 Task: Sort the products in the category "Feta" by unit price (low first).
Action: Mouse moved to (895, 315)
Screenshot: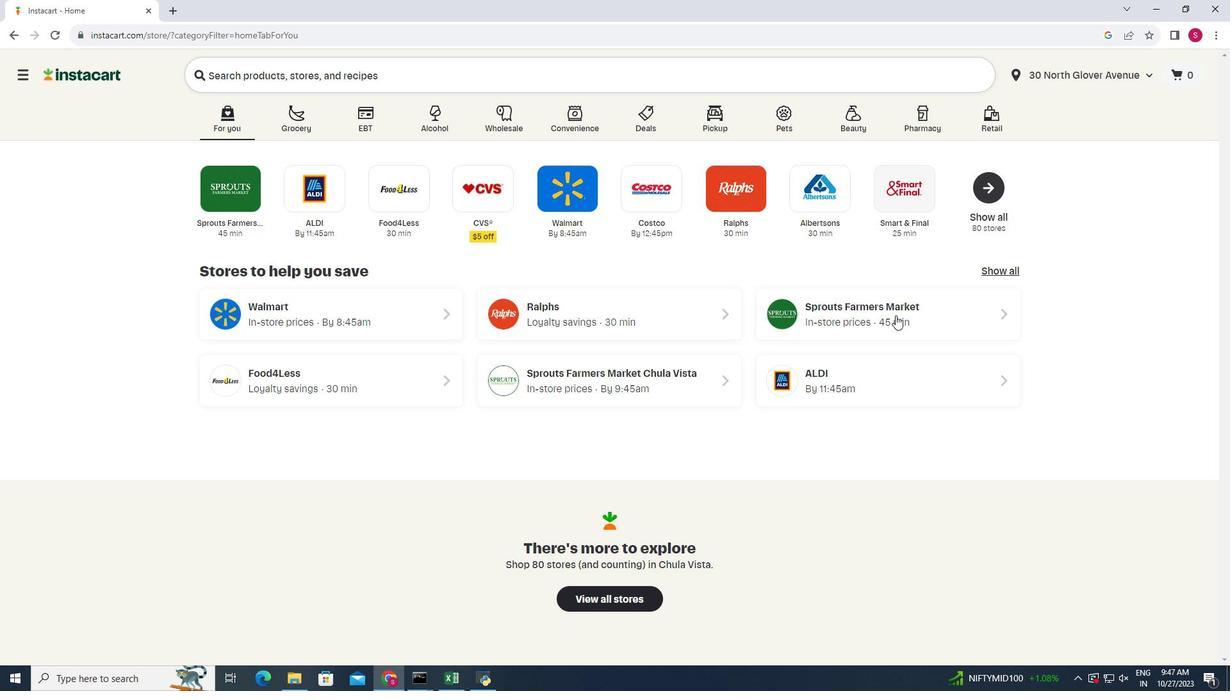 
Action: Mouse pressed left at (895, 315)
Screenshot: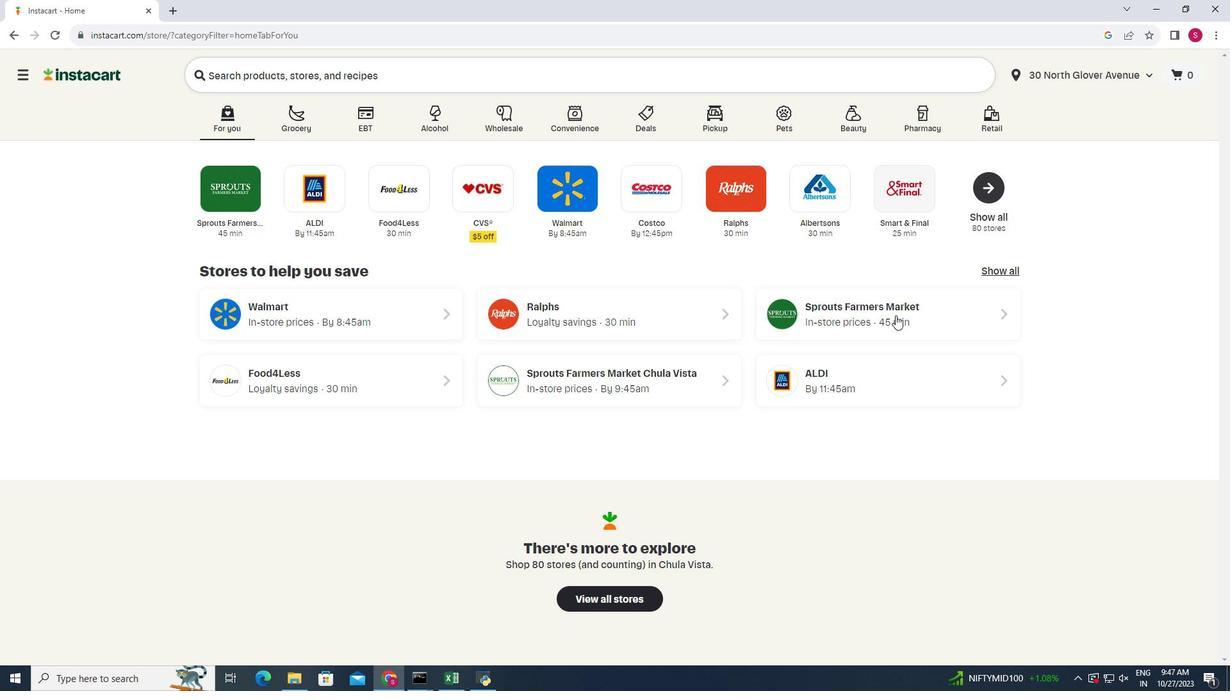 
Action: Mouse moved to (37, 537)
Screenshot: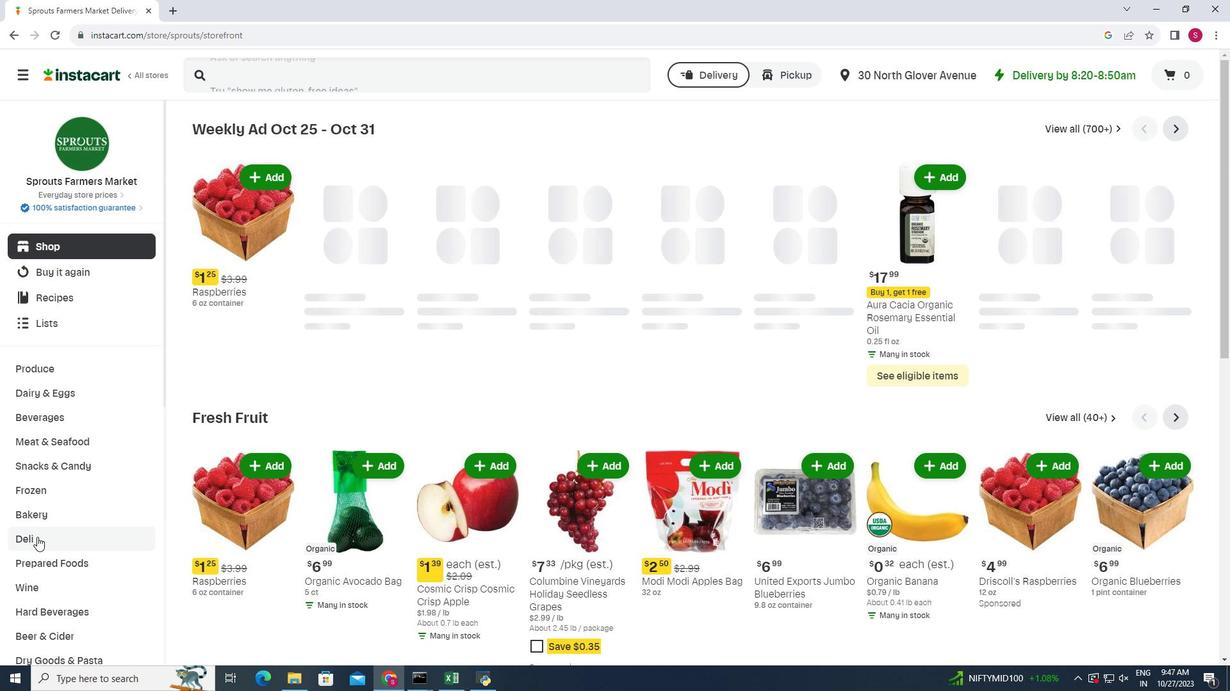 
Action: Mouse pressed left at (37, 537)
Screenshot: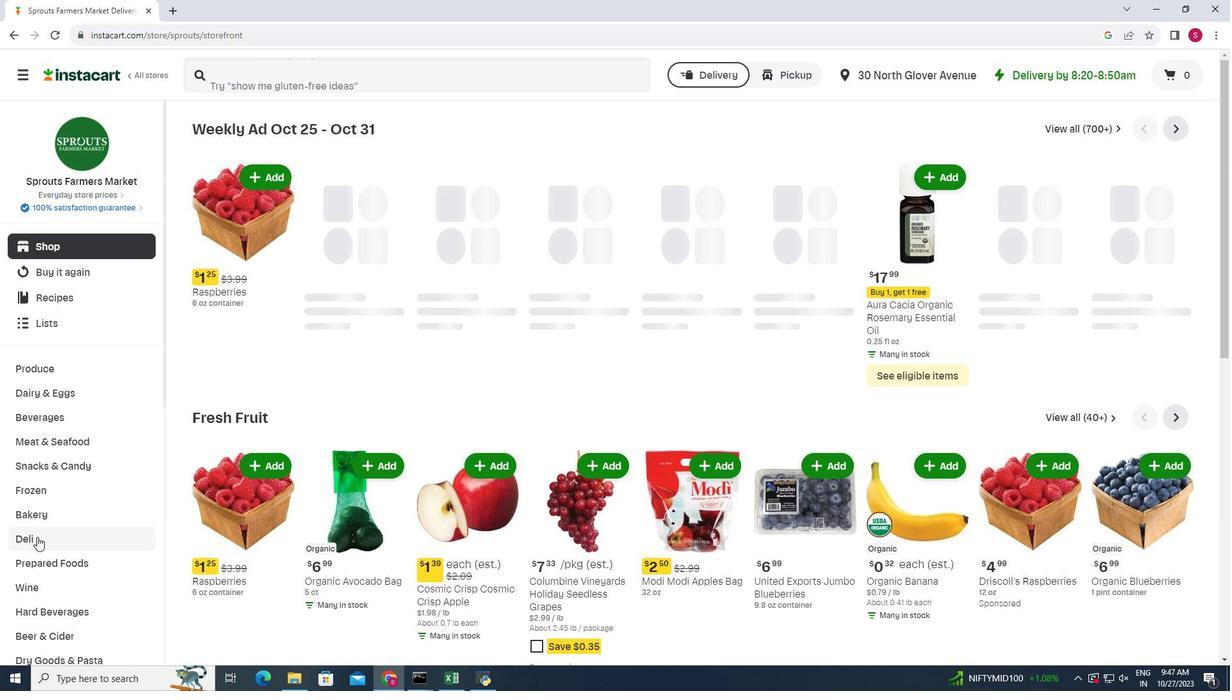 
Action: Mouse moved to (328, 161)
Screenshot: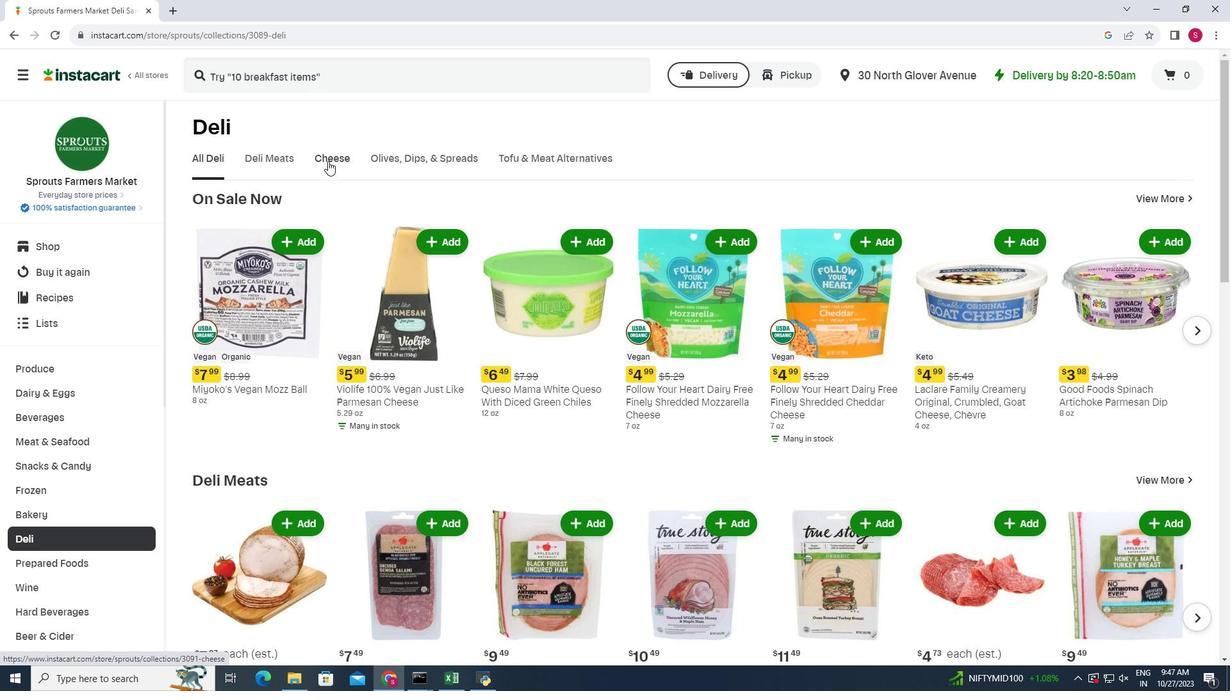 
Action: Mouse pressed left at (328, 161)
Screenshot: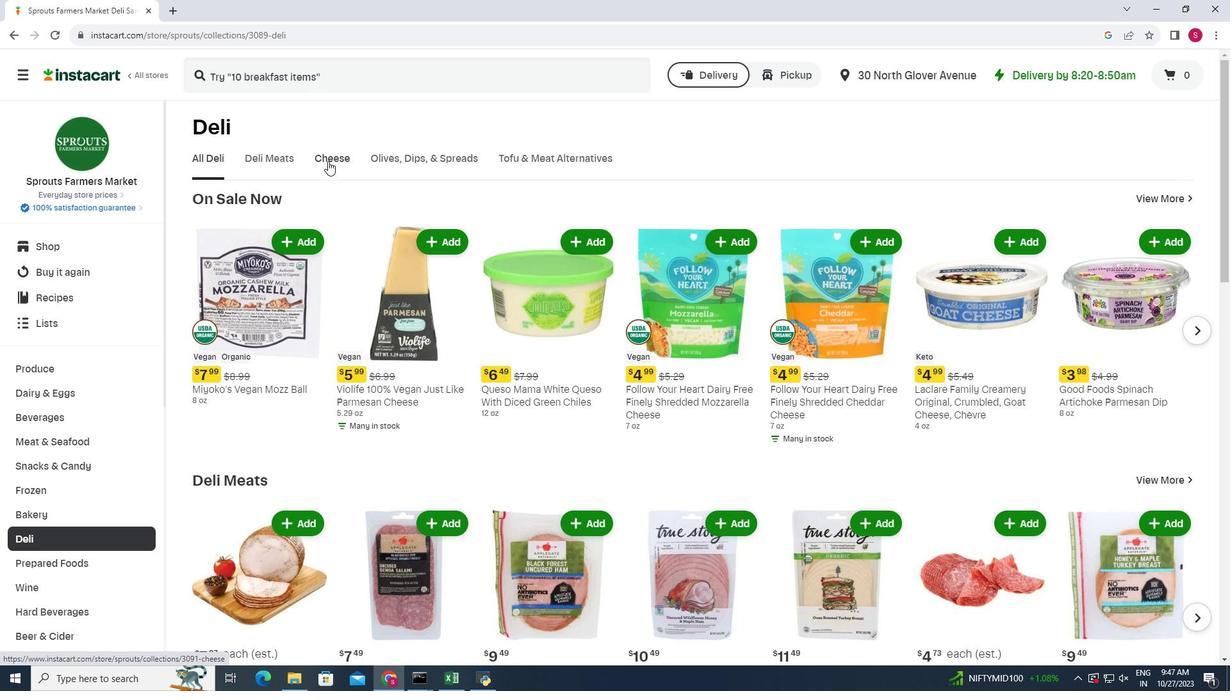 
Action: Mouse moved to (880, 211)
Screenshot: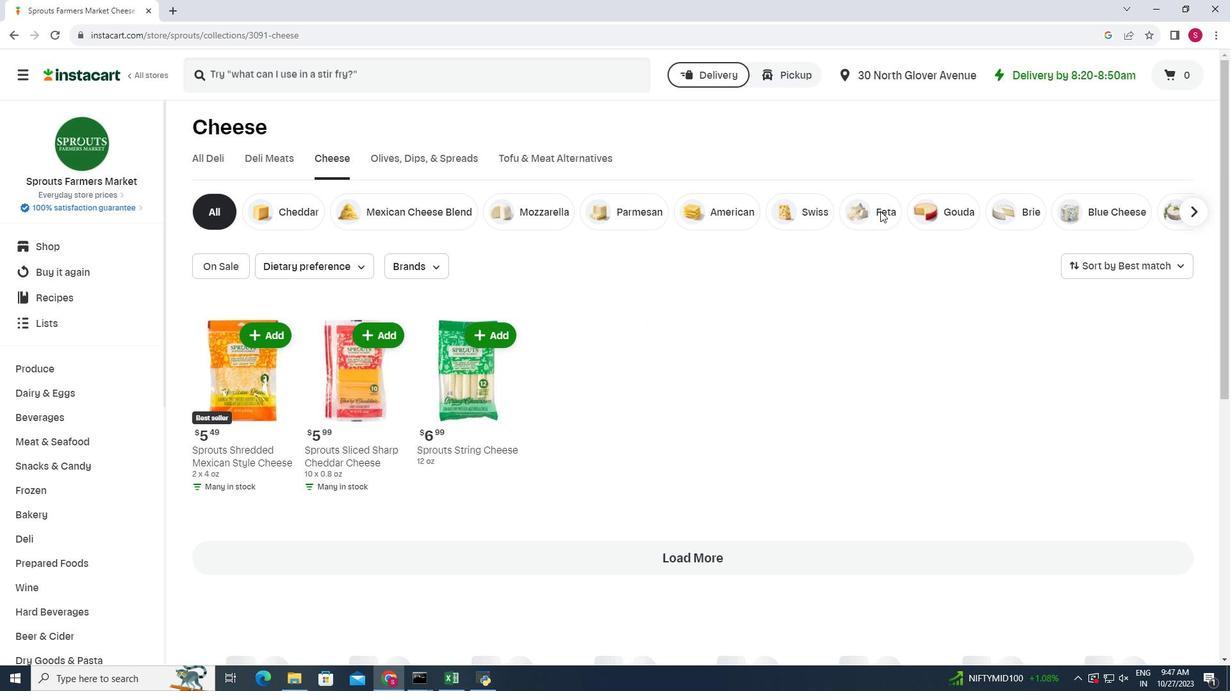 
Action: Mouse pressed left at (880, 211)
Screenshot: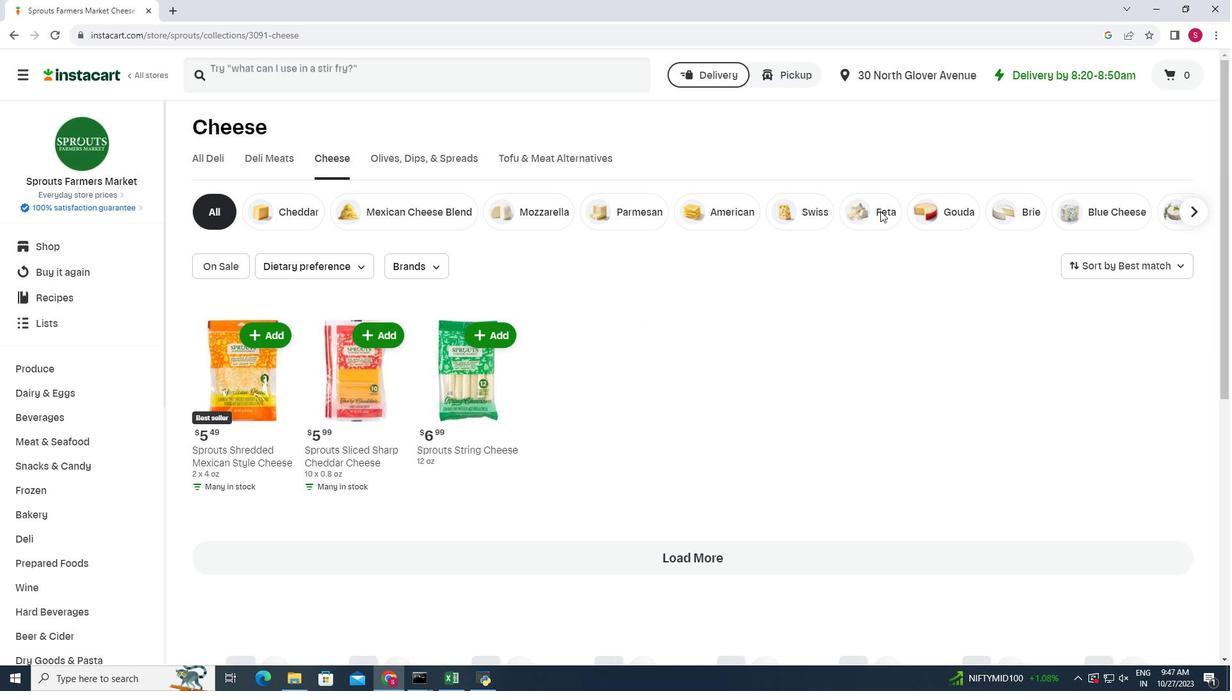 
Action: Mouse moved to (1172, 262)
Screenshot: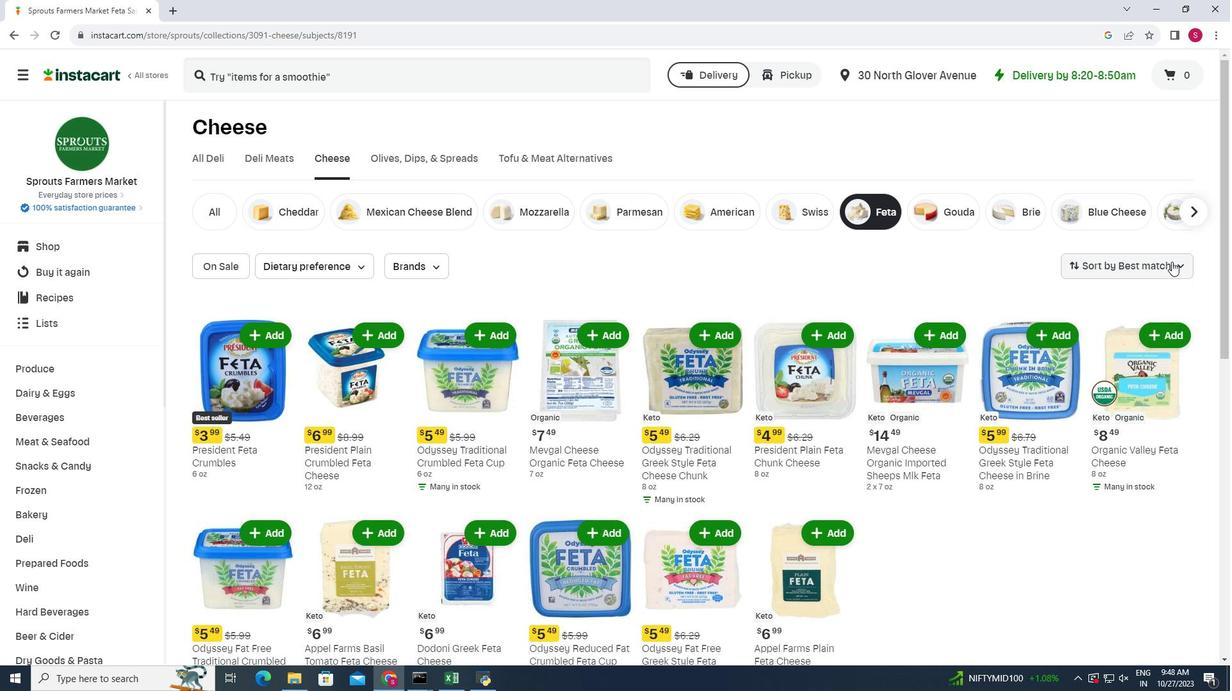 
Action: Mouse pressed left at (1172, 262)
Screenshot: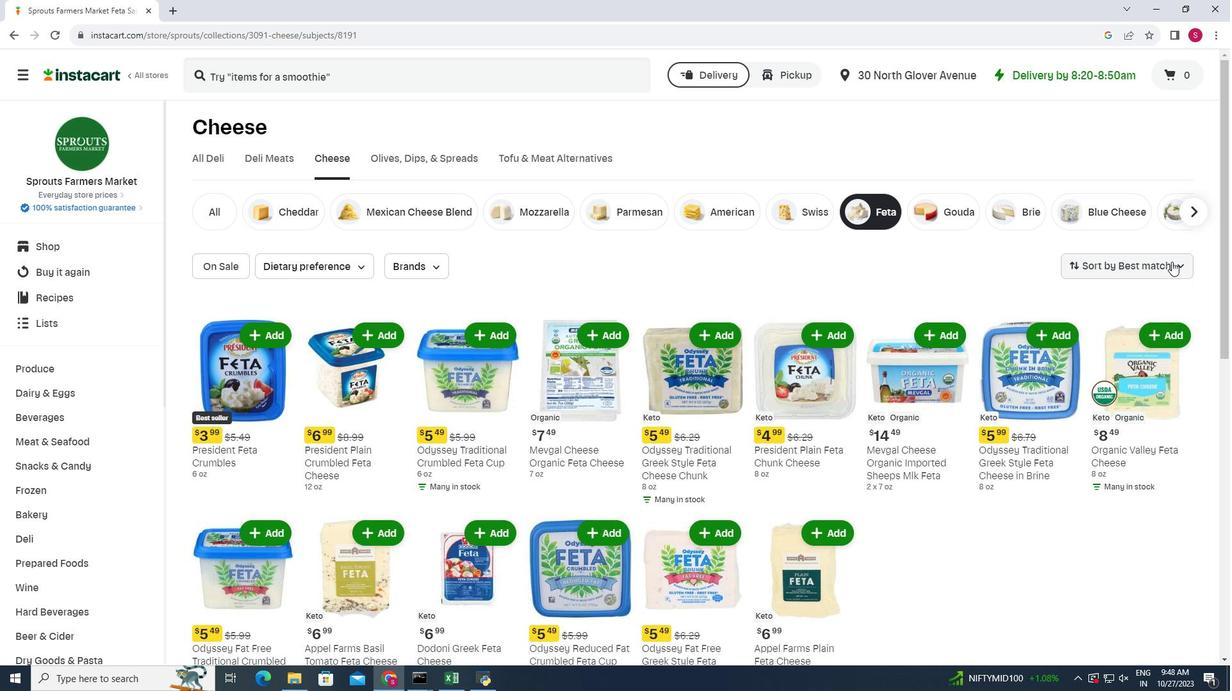 
Action: Mouse moved to (1158, 382)
Screenshot: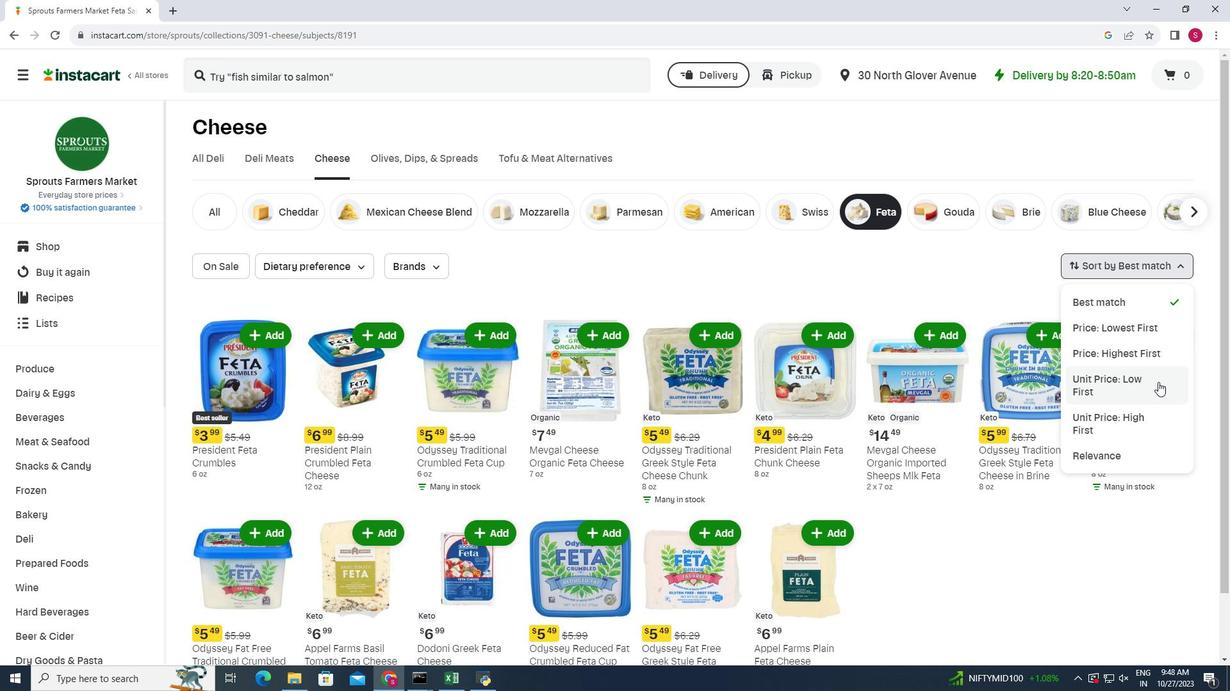 
Action: Mouse pressed left at (1158, 382)
Screenshot: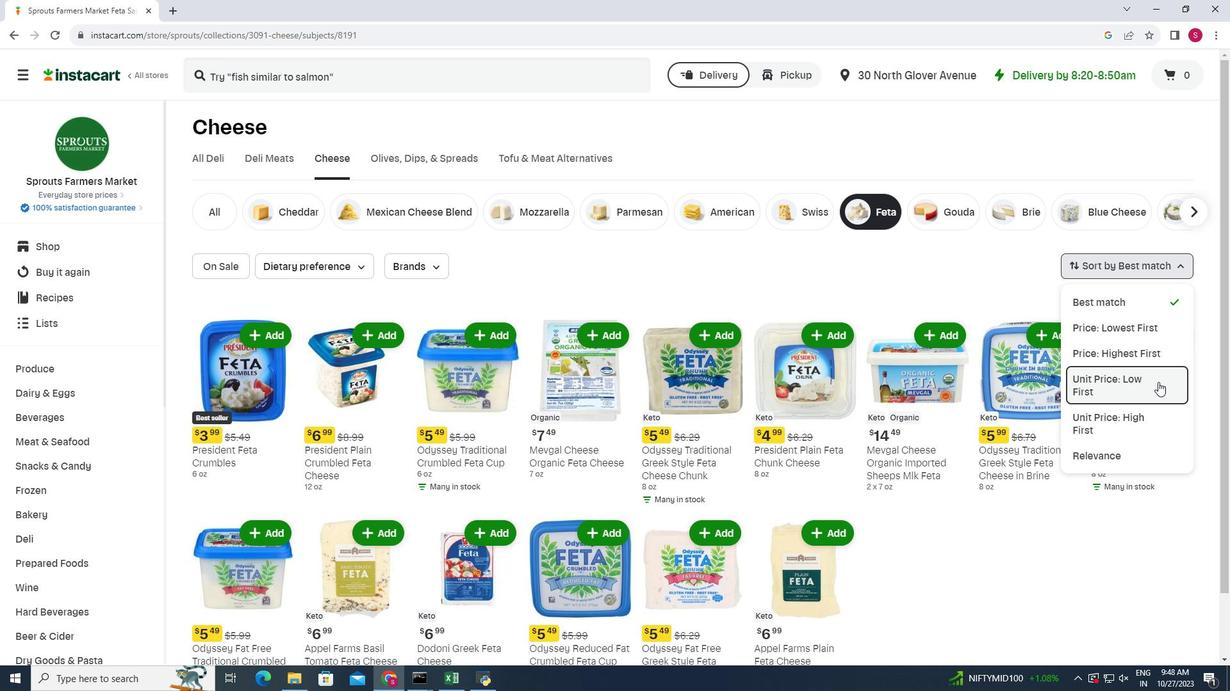 
Action: Mouse moved to (811, 311)
Screenshot: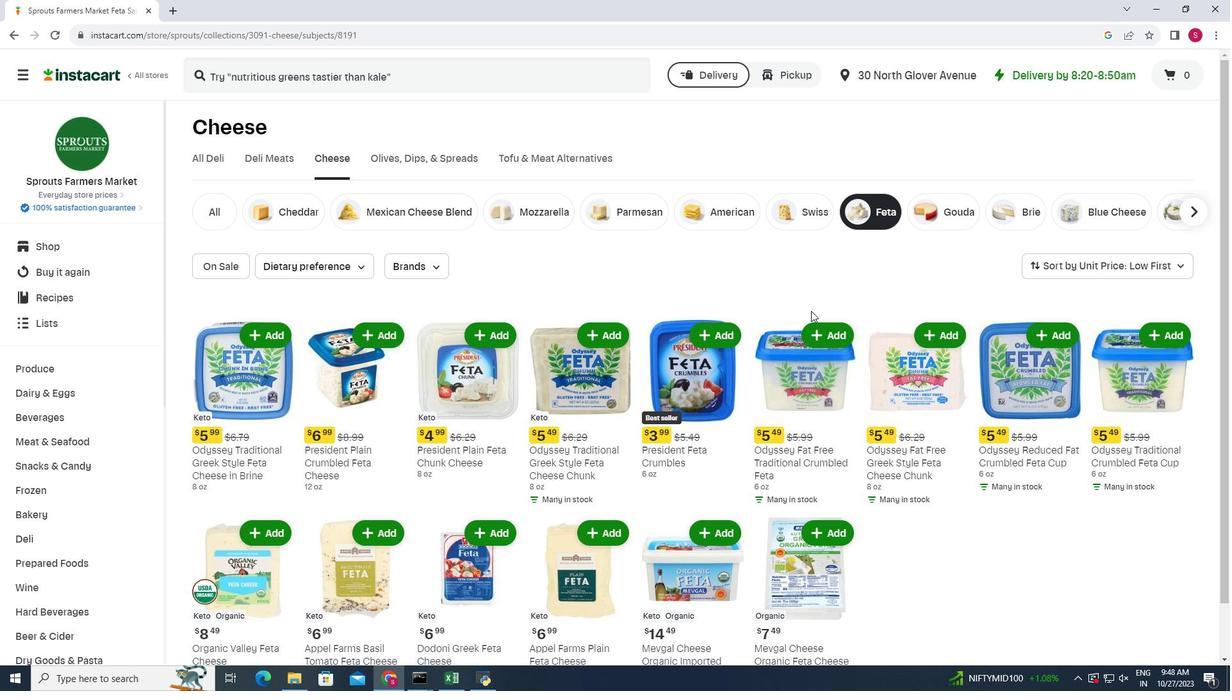 
Action: Mouse scrolled (811, 312) with delta (0, 0)
Screenshot: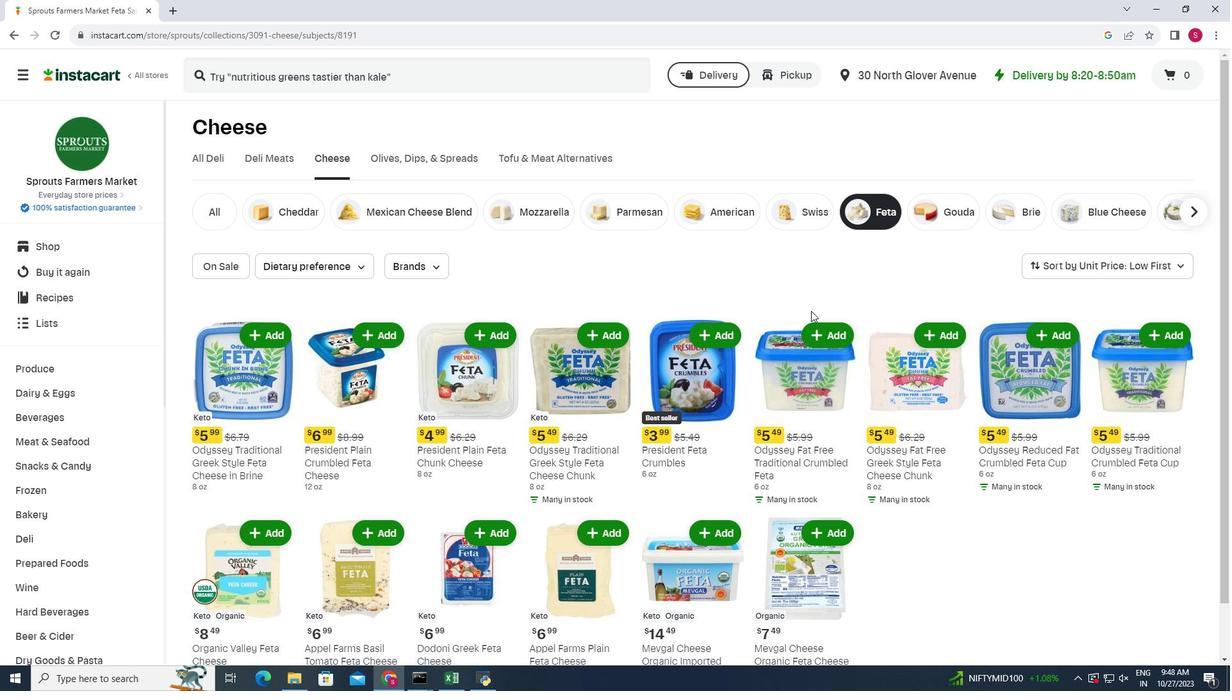
Action: Mouse scrolled (811, 310) with delta (0, 0)
Screenshot: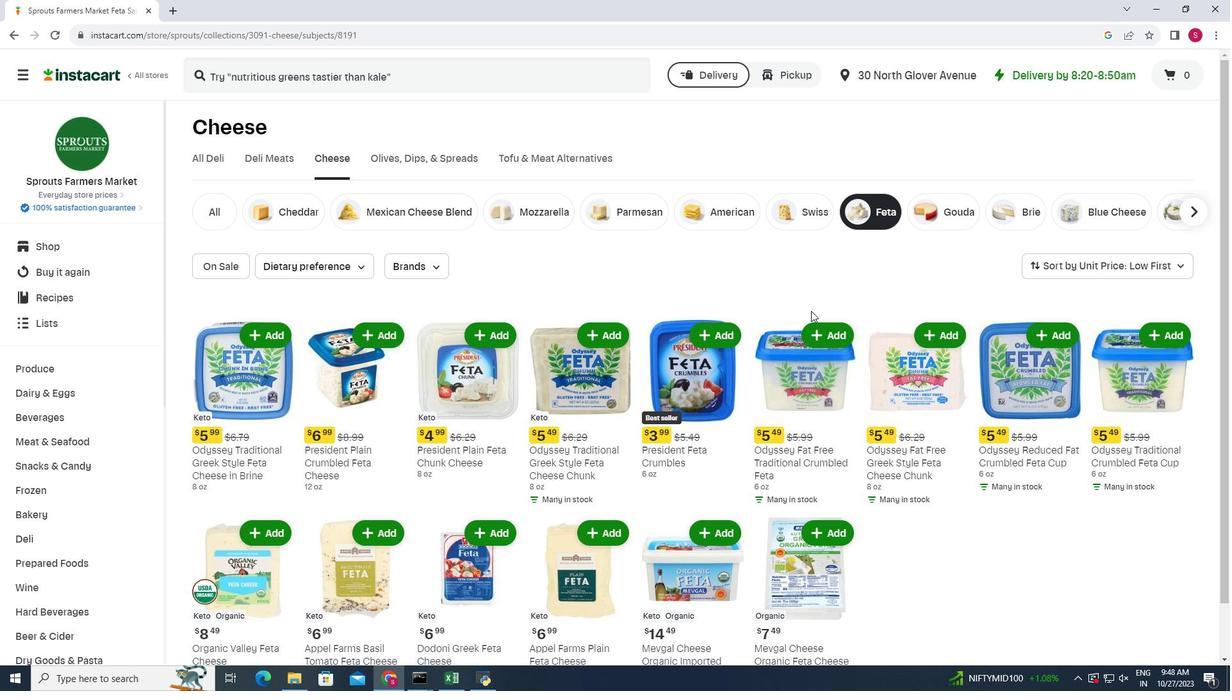 
Action: Mouse scrolled (811, 310) with delta (0, 0)
Screenshot: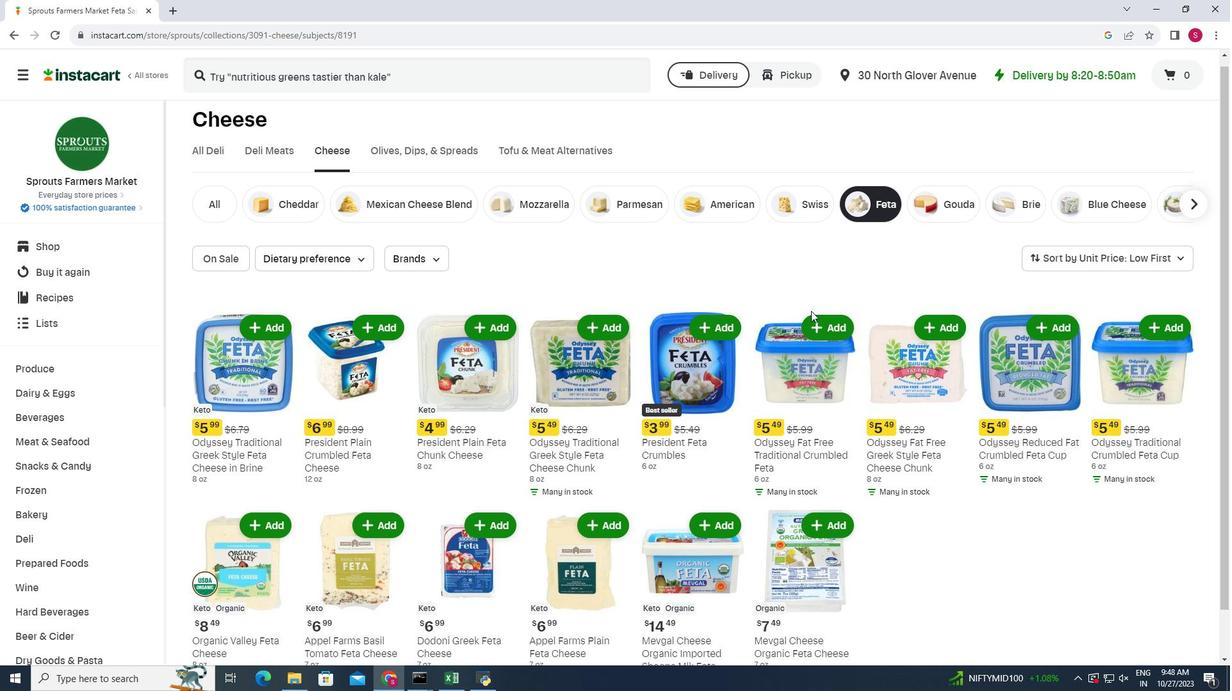 
Action: Mouse scrolled (811, 310) with delta (0, 0)
Screenshot: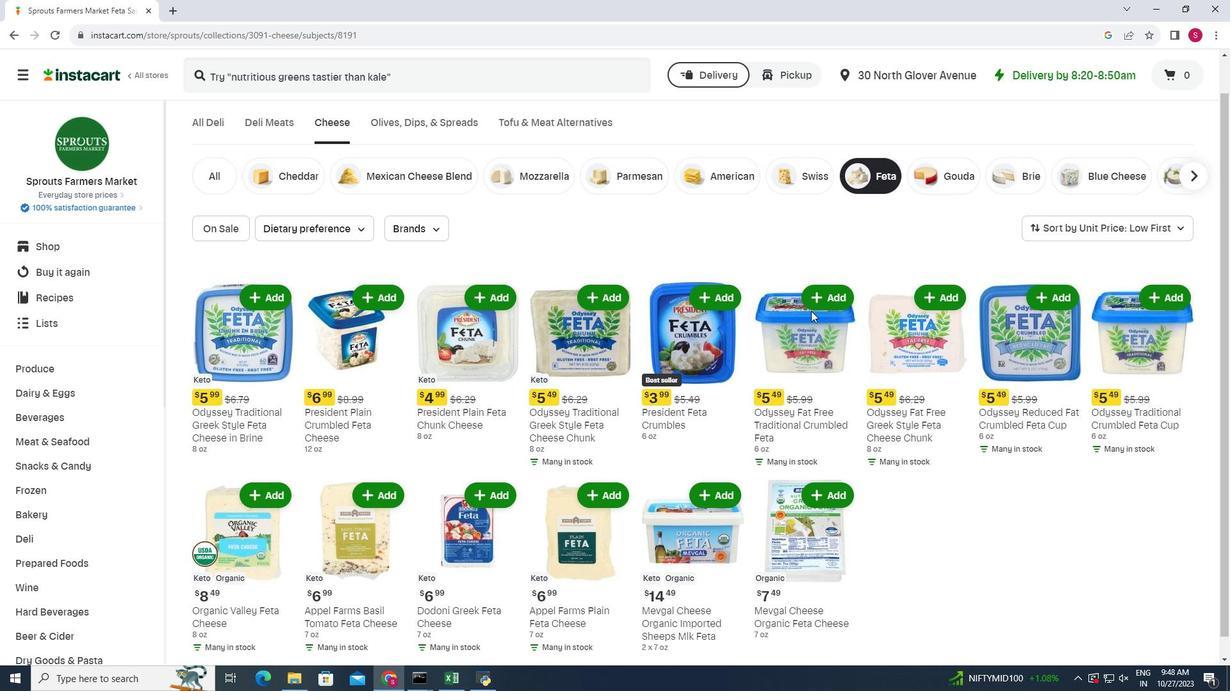 
Action: Mouse scrolled (811, 310) with delta (0, 0)
Screenshot: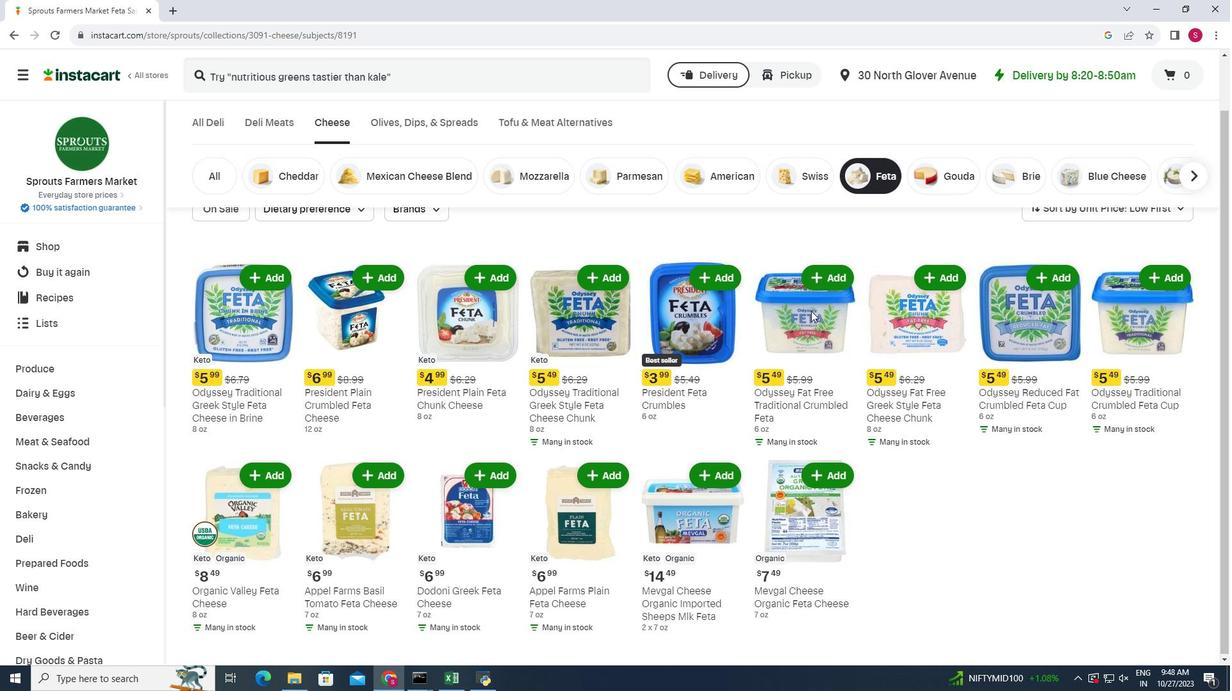 
Action: Mouse scrolled (811, 310) with delta (0, 0)
Screenshot: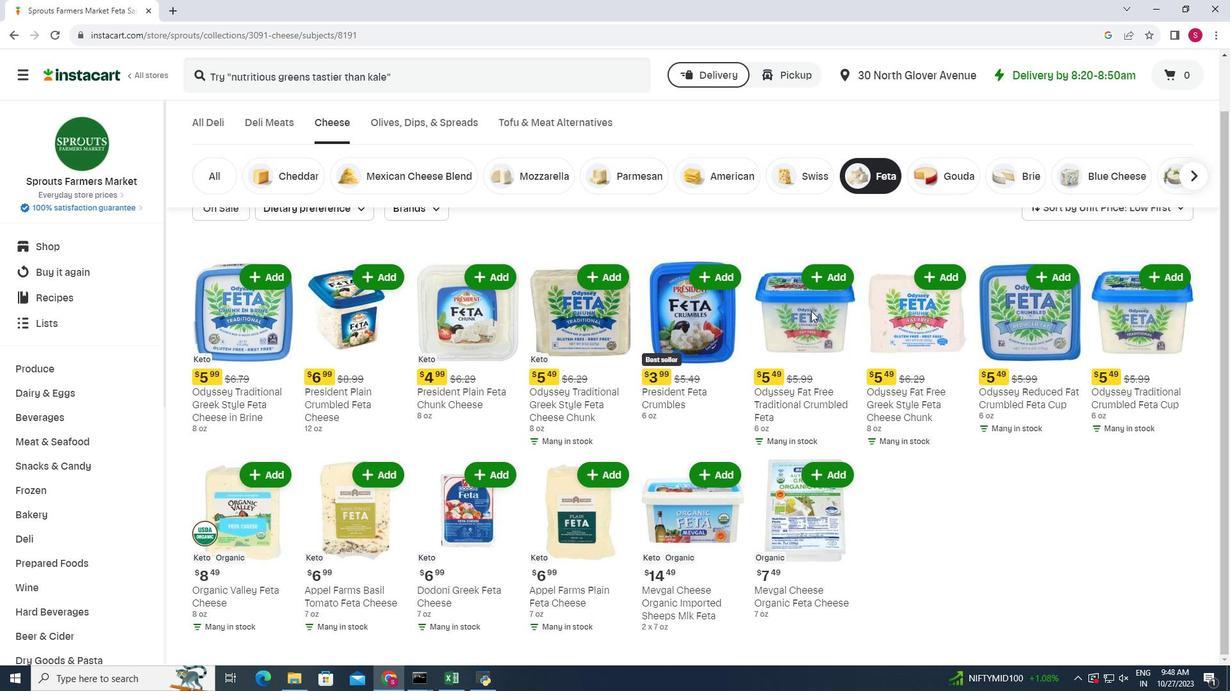 
Action: Mouse scrolled (811, 310) with delta (0, 0)
Screenshot: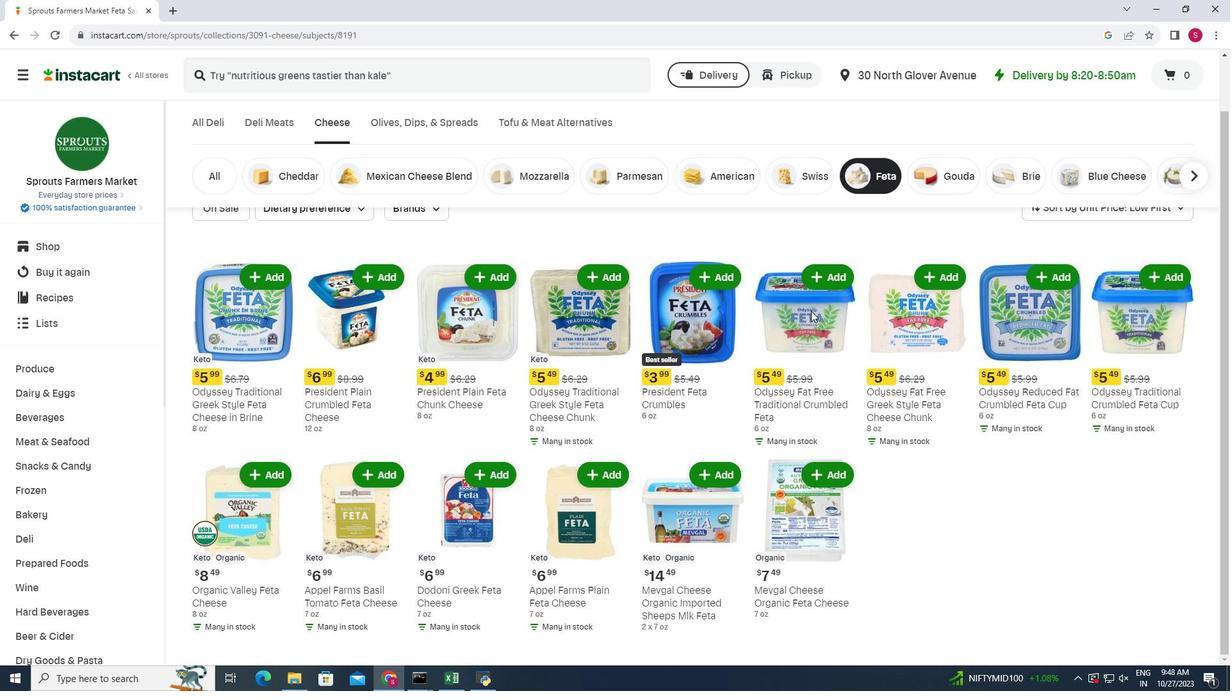 
Action: Mouse moved to (817, 299)
Screenshot: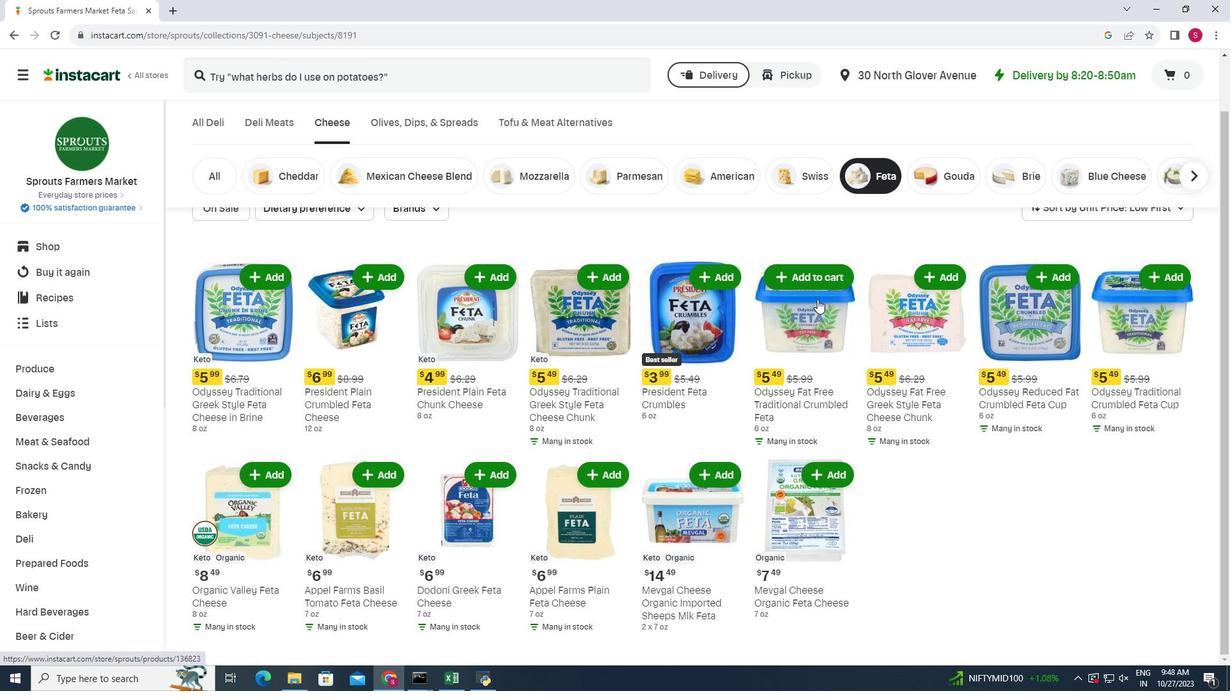 
